Task: Change the event settings to add invitations to my calendar from everyone.
Action: Mouse moved to (1153, 126)
Screenshot: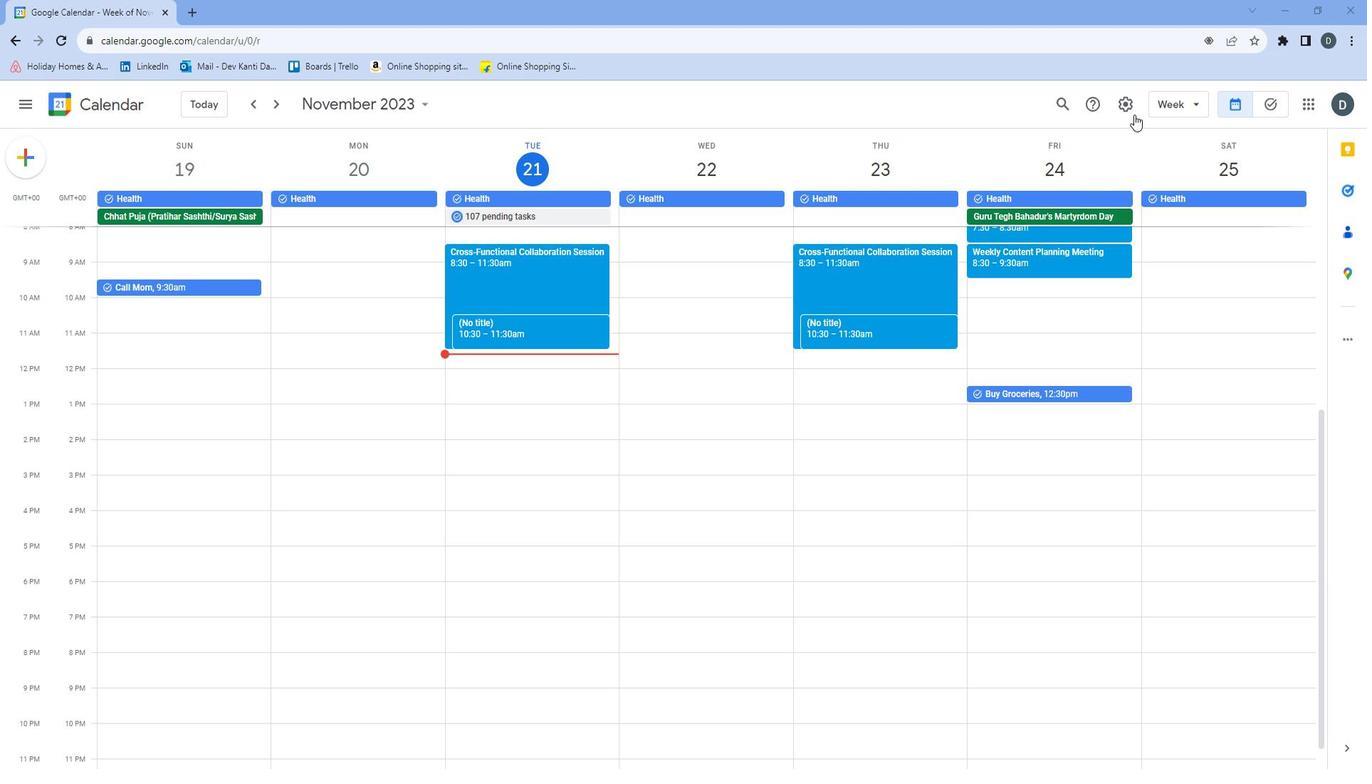 
Action: Mouse pressed left at (1153, 126)
Screenshot: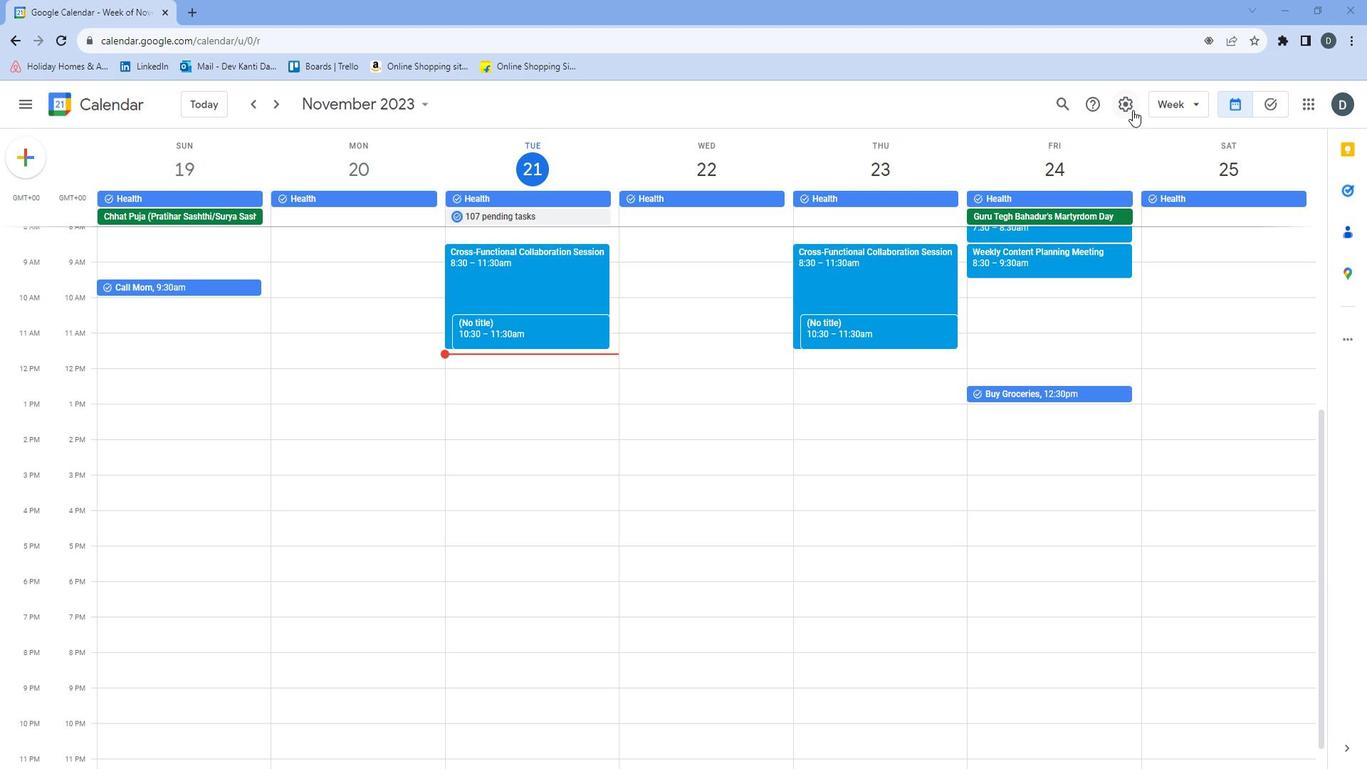 
Action: Mouse moved to (1155, 145)
Screenshot: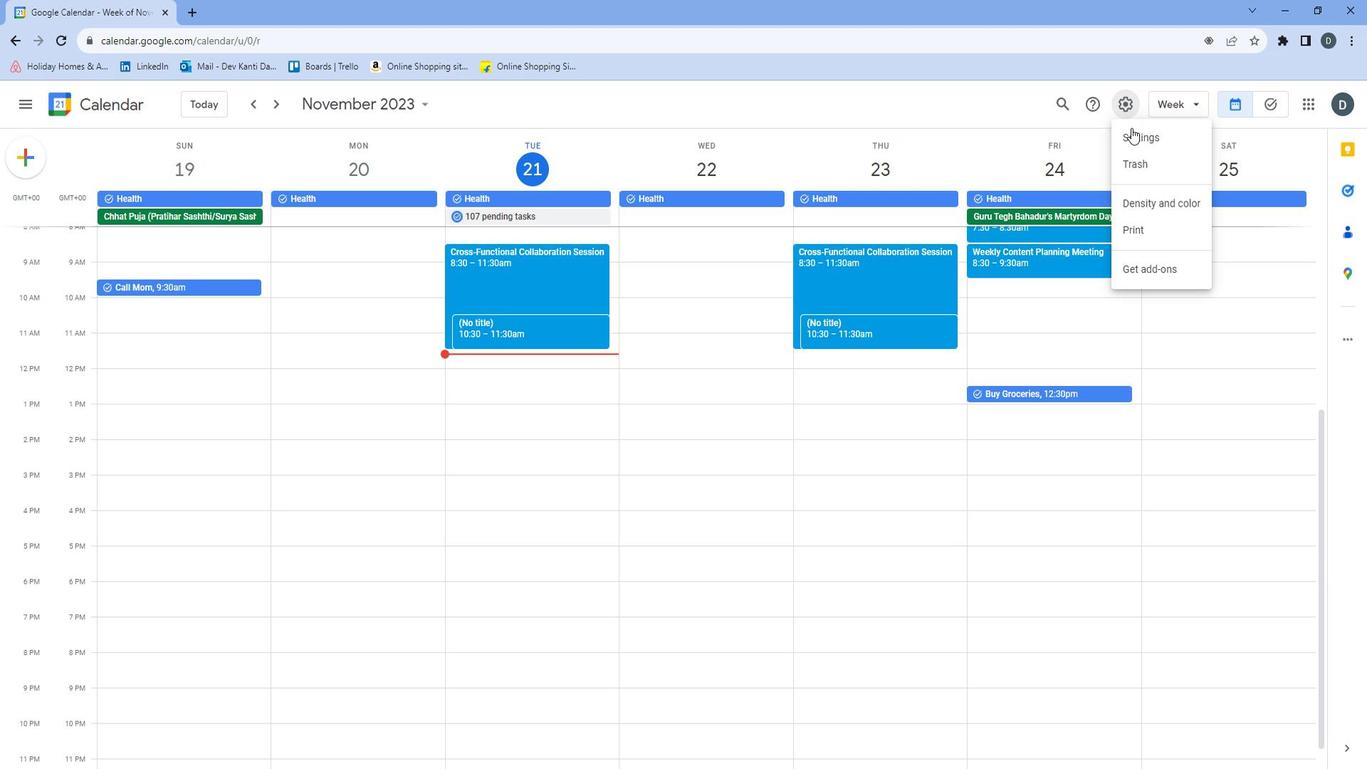 
Action: Mouse pressed left at (1155, 145)
Screenshot: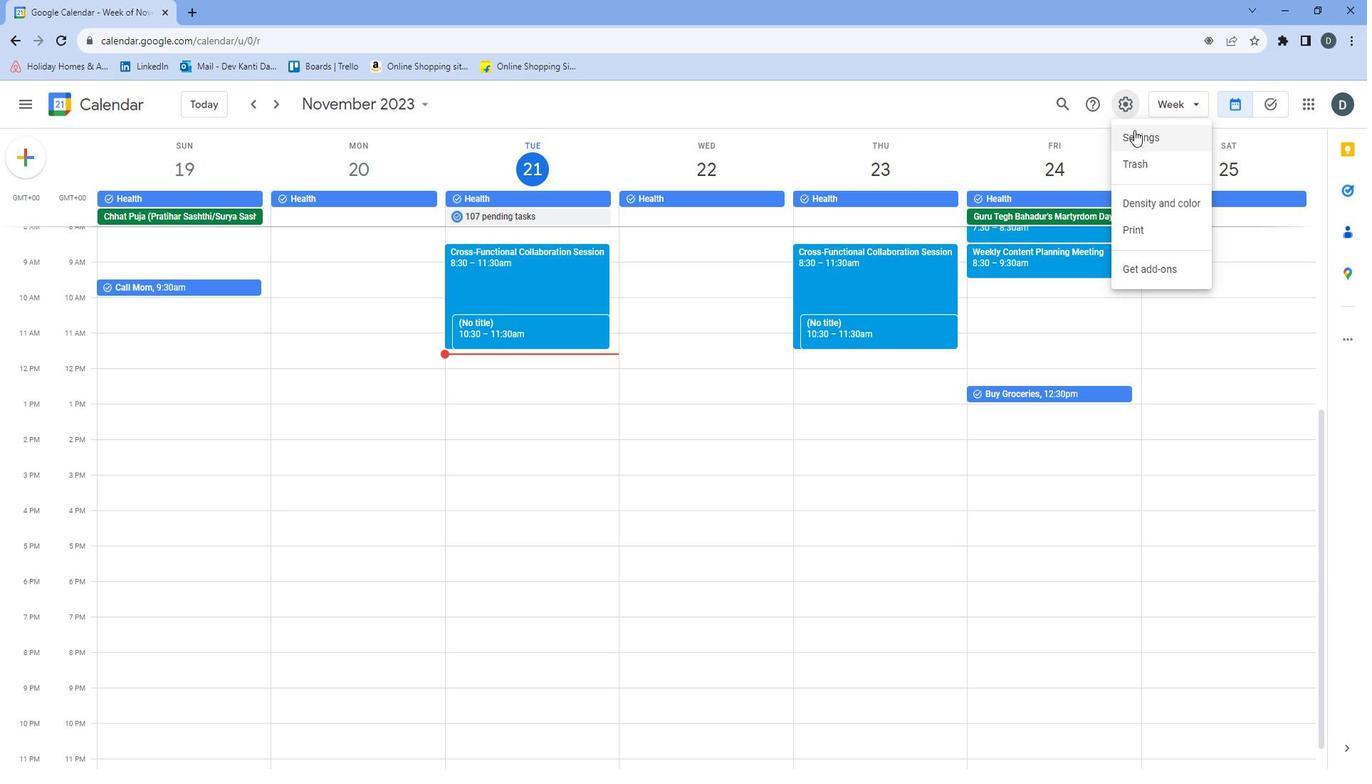 
Action: Mouse moved to (786, 205)
Screenshot: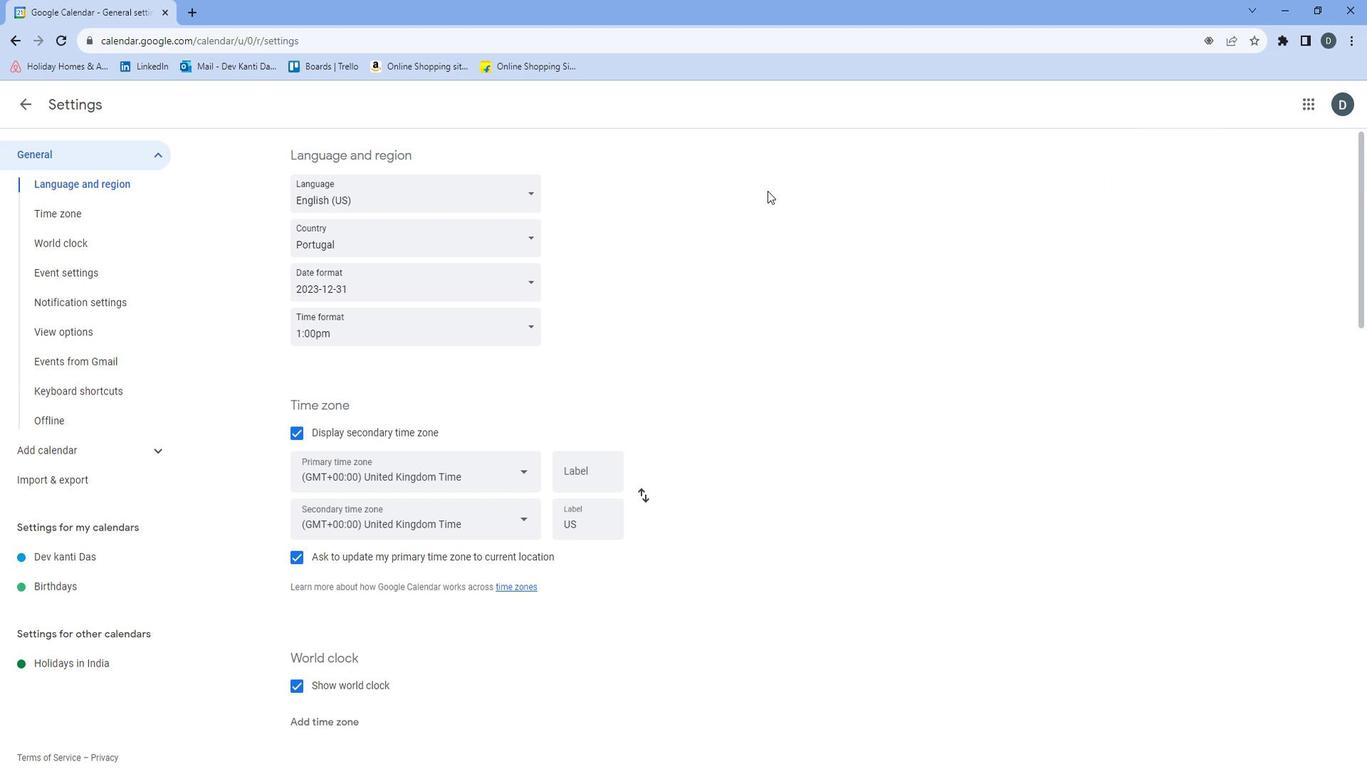 
Action: Mouse scrolled (786, 204) with delta (0, 0)
Screenshot: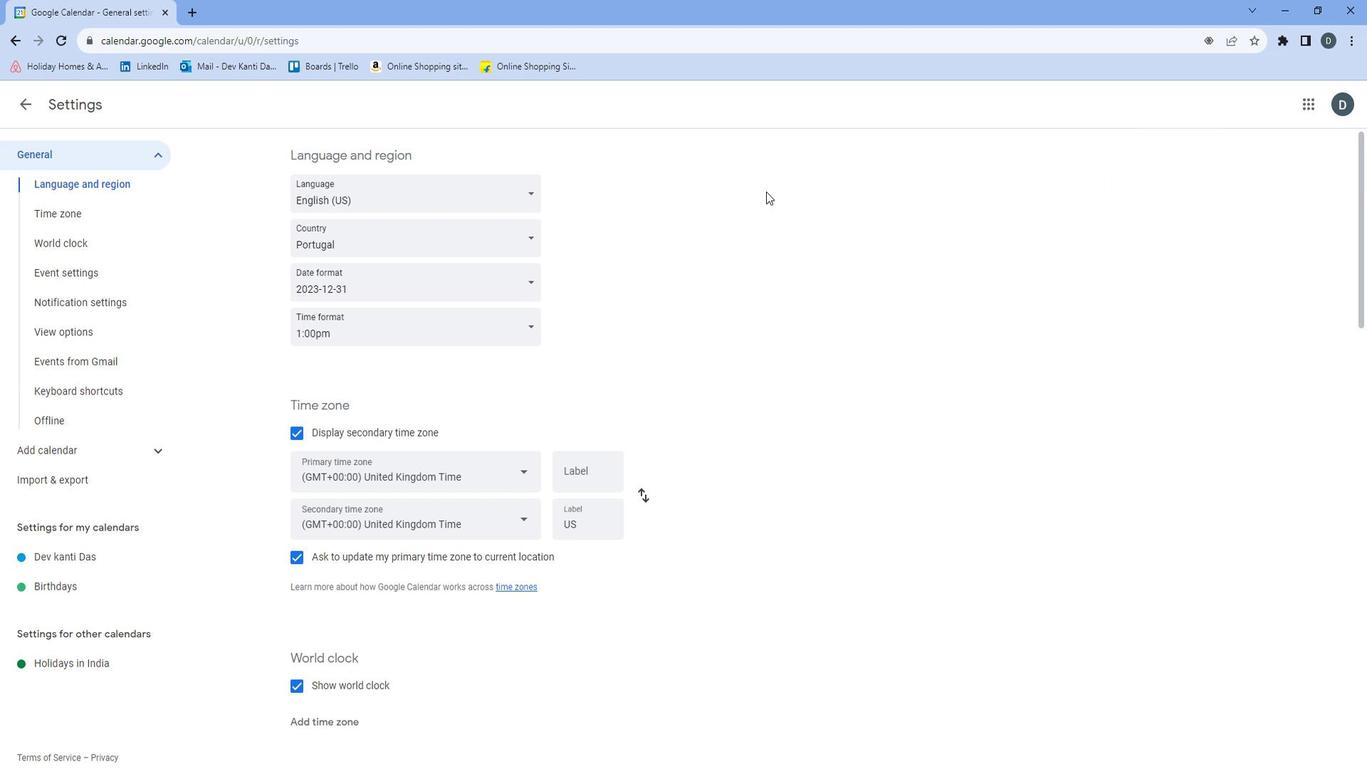 
Action: Mouse scrolled (786, 204) with delta (0, 0)
Screenshot: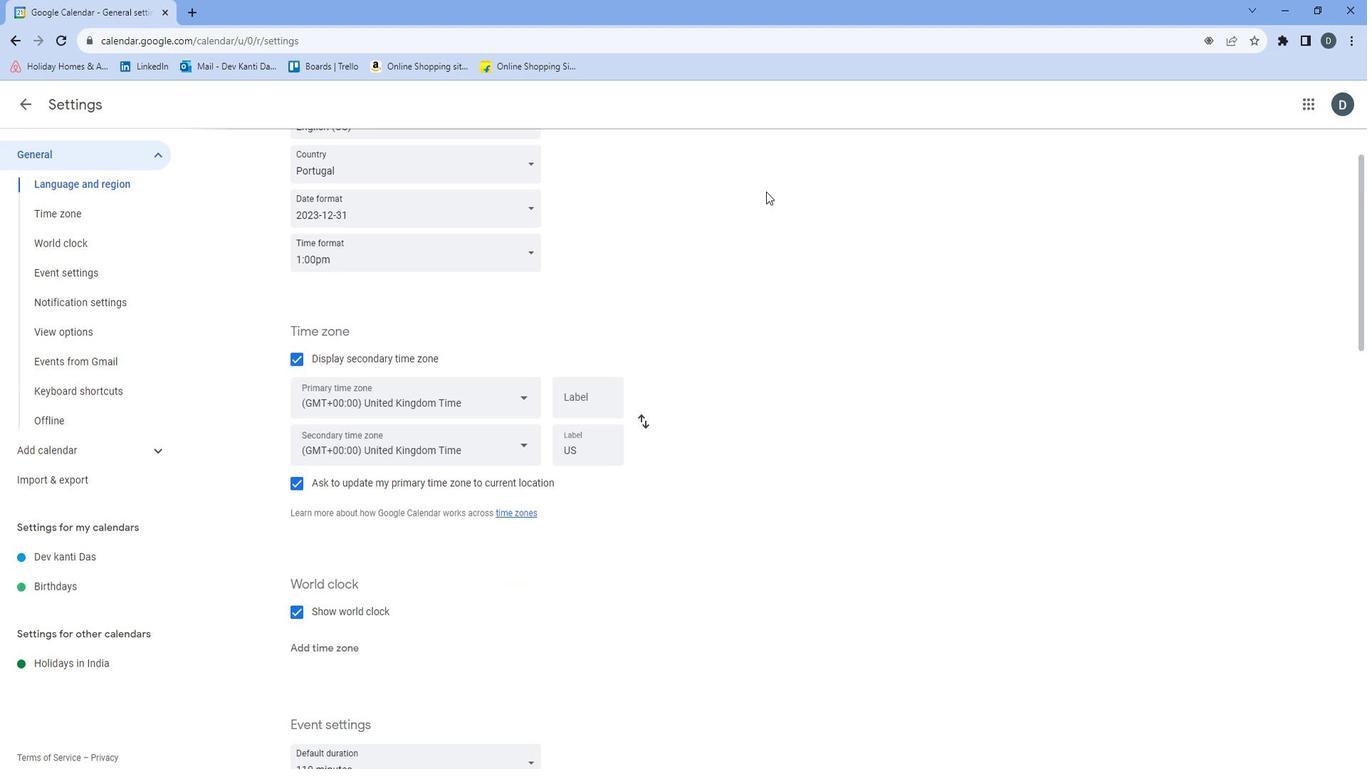 
Action: Mouse scrolled (786, 204) with delta (0, 0)
Screenshot: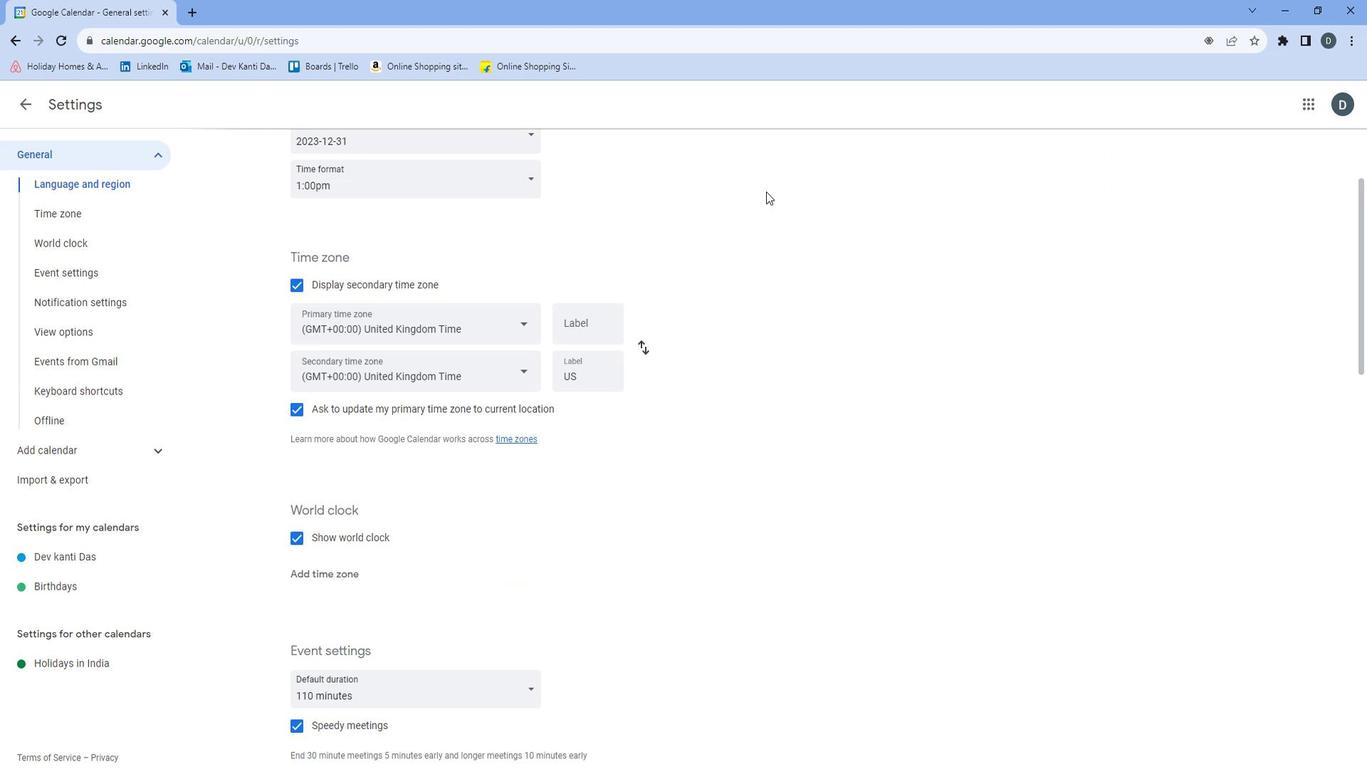 
Action: Mouse scrolled (786, 204) with delta (0, 0)
Screenshot: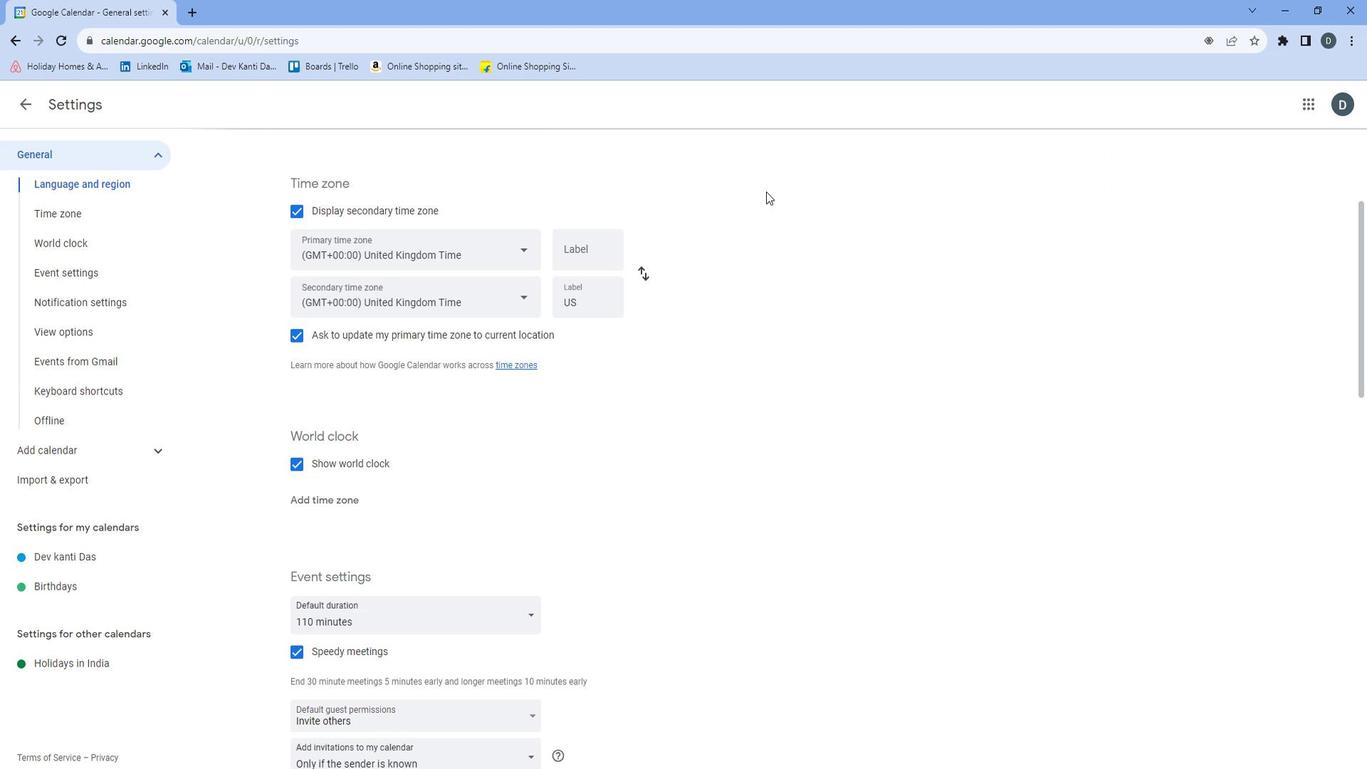 
Action: Mouse scrolled (786, 204) with delta (0, 0)
Screenshot: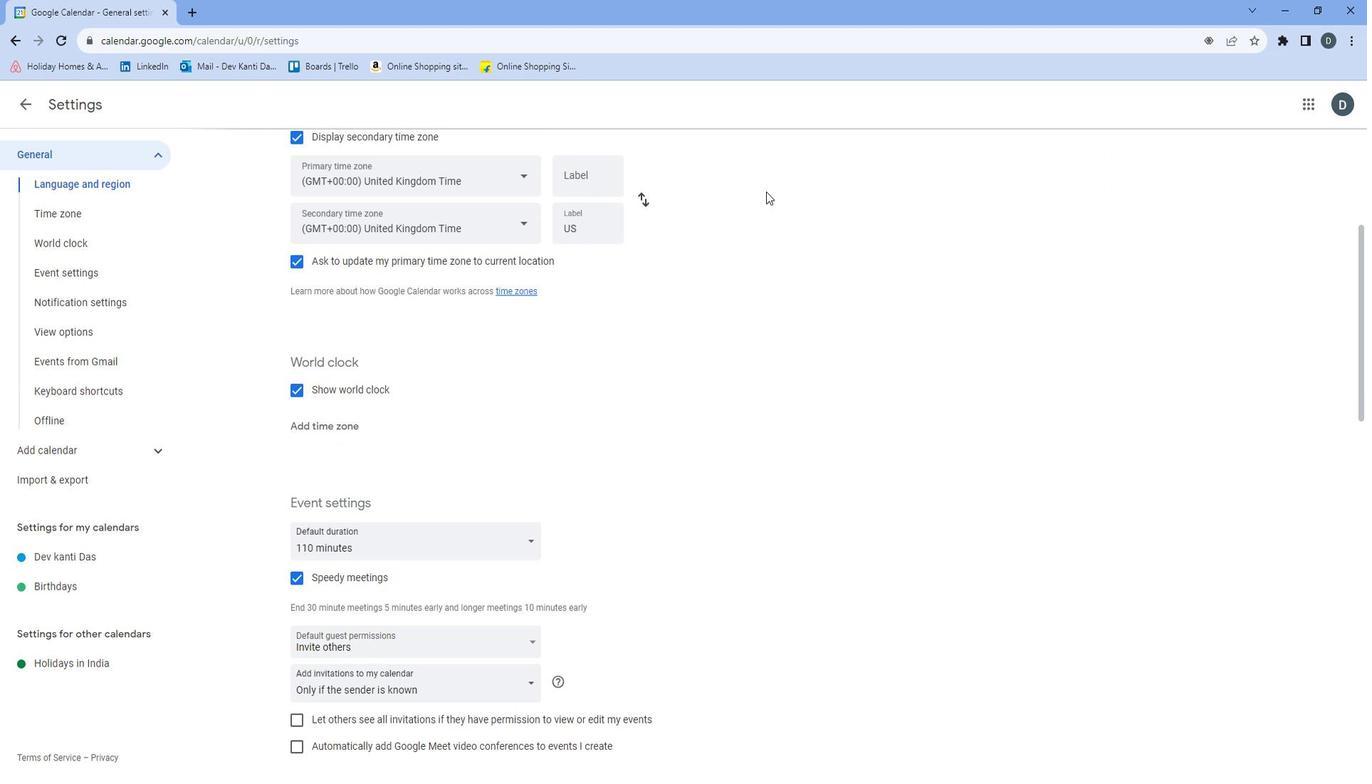 
Action: Mouse moved to (786, 193)
Screenshot: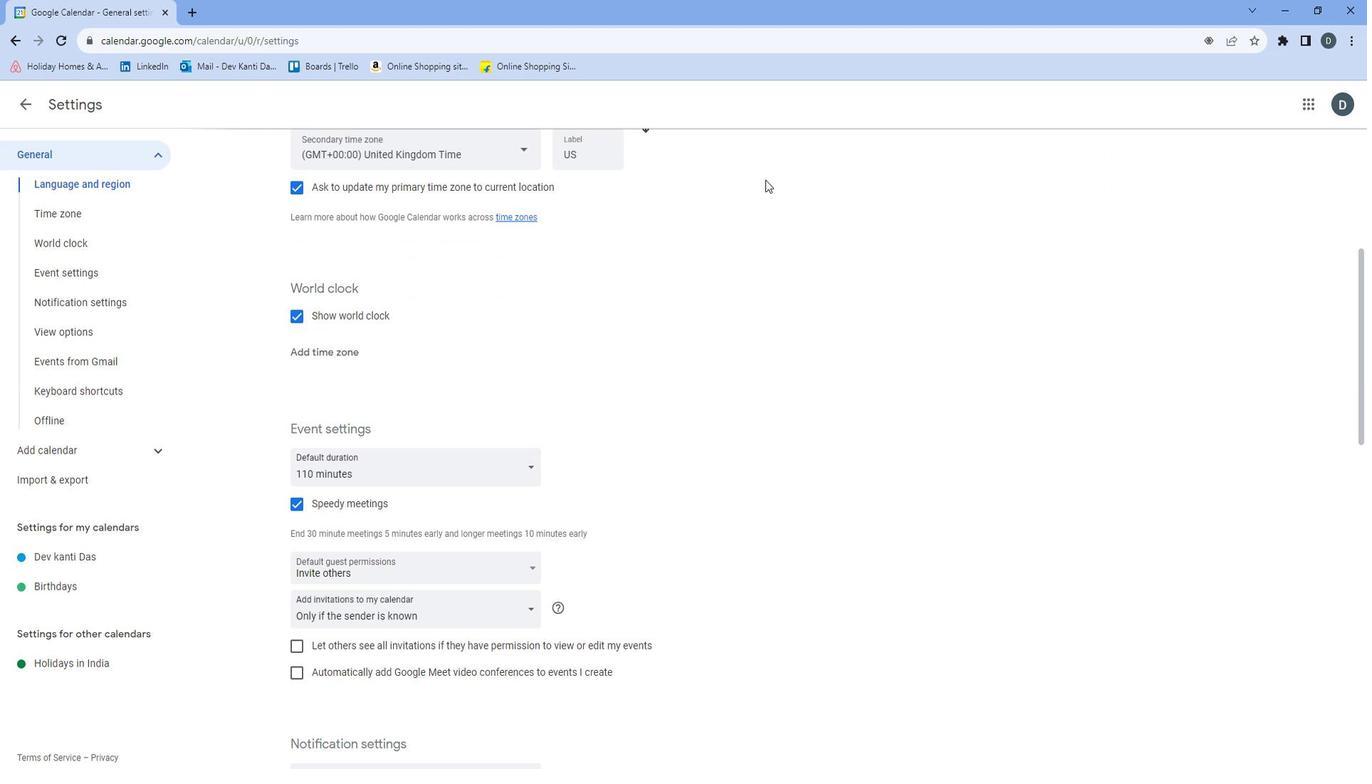
Action: Mouse scrolled (786, 193) with delta (0, 0)
Screenshot: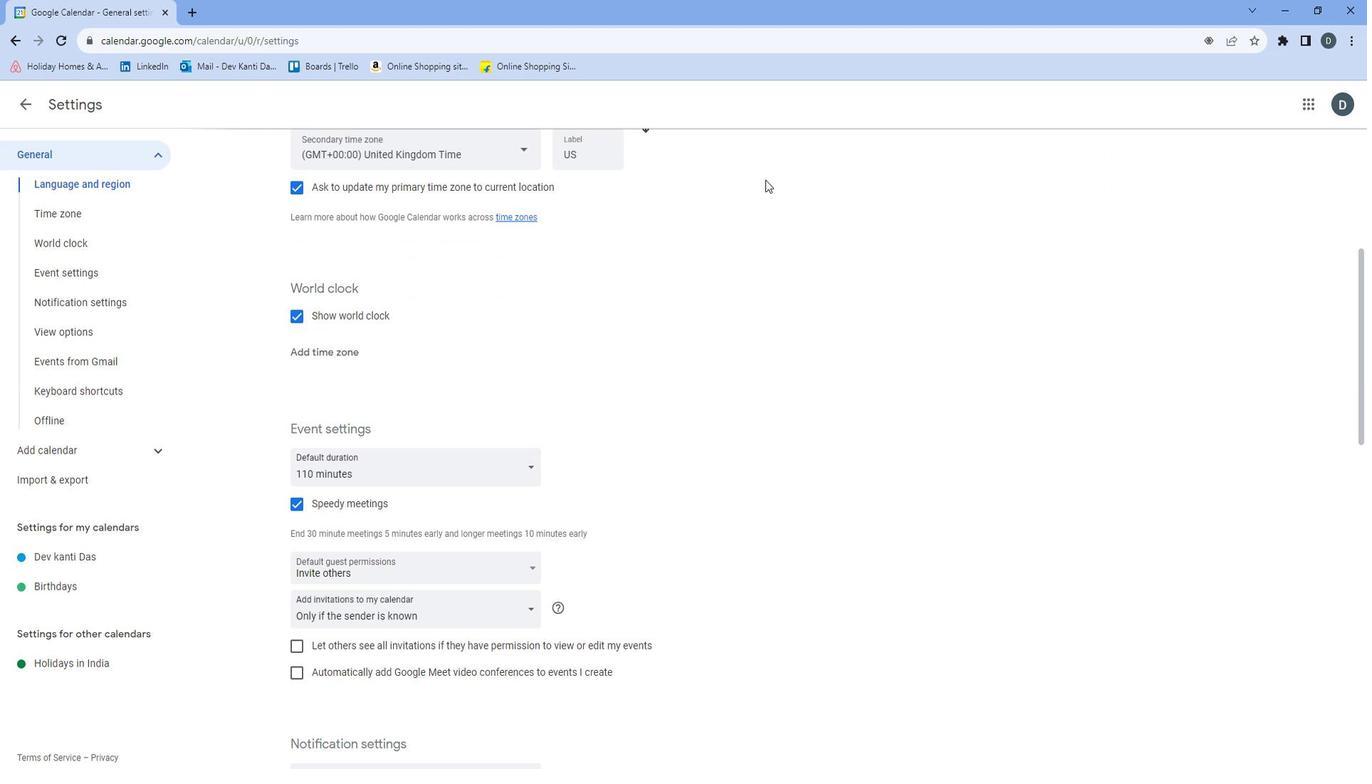 
Action: Mouse moved to (556, 532)
Screenshot: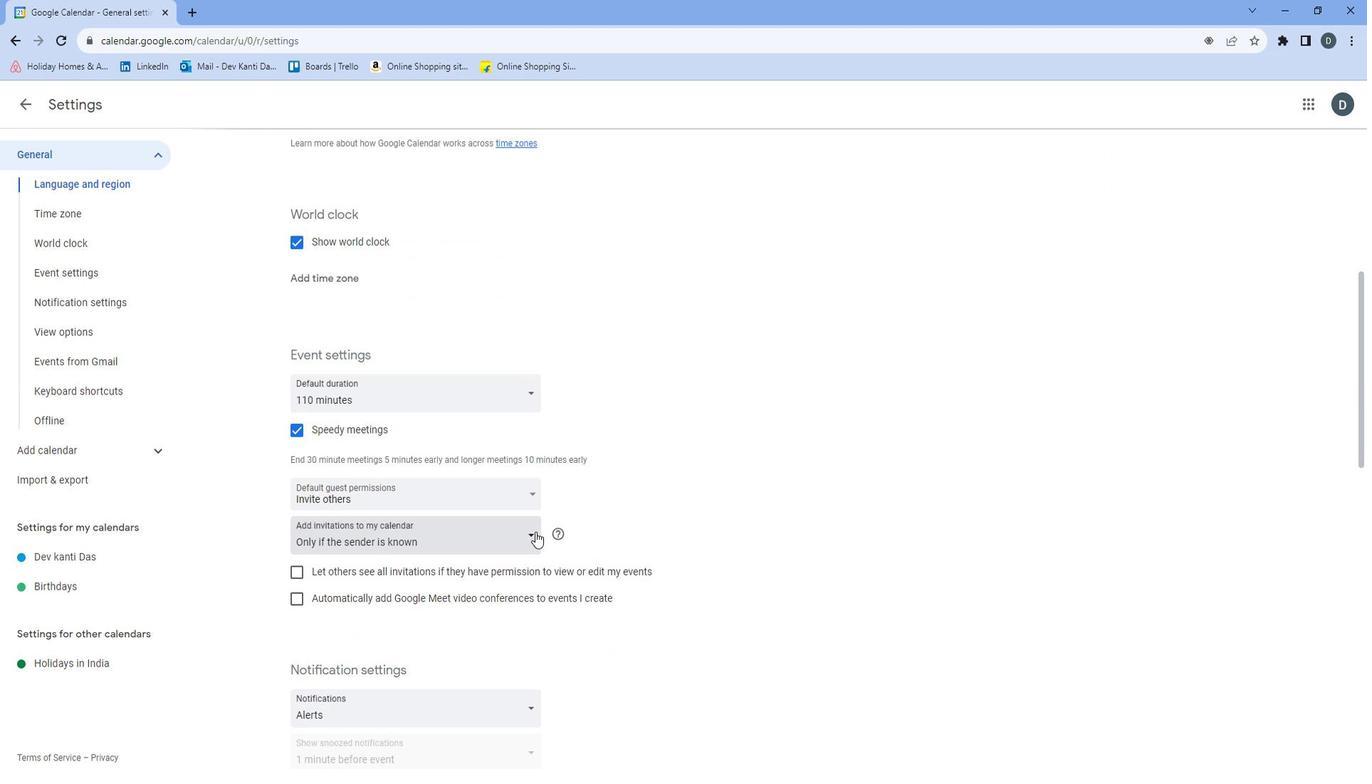 
Action: Mouse pressed left at (556, 532)
Screenshot: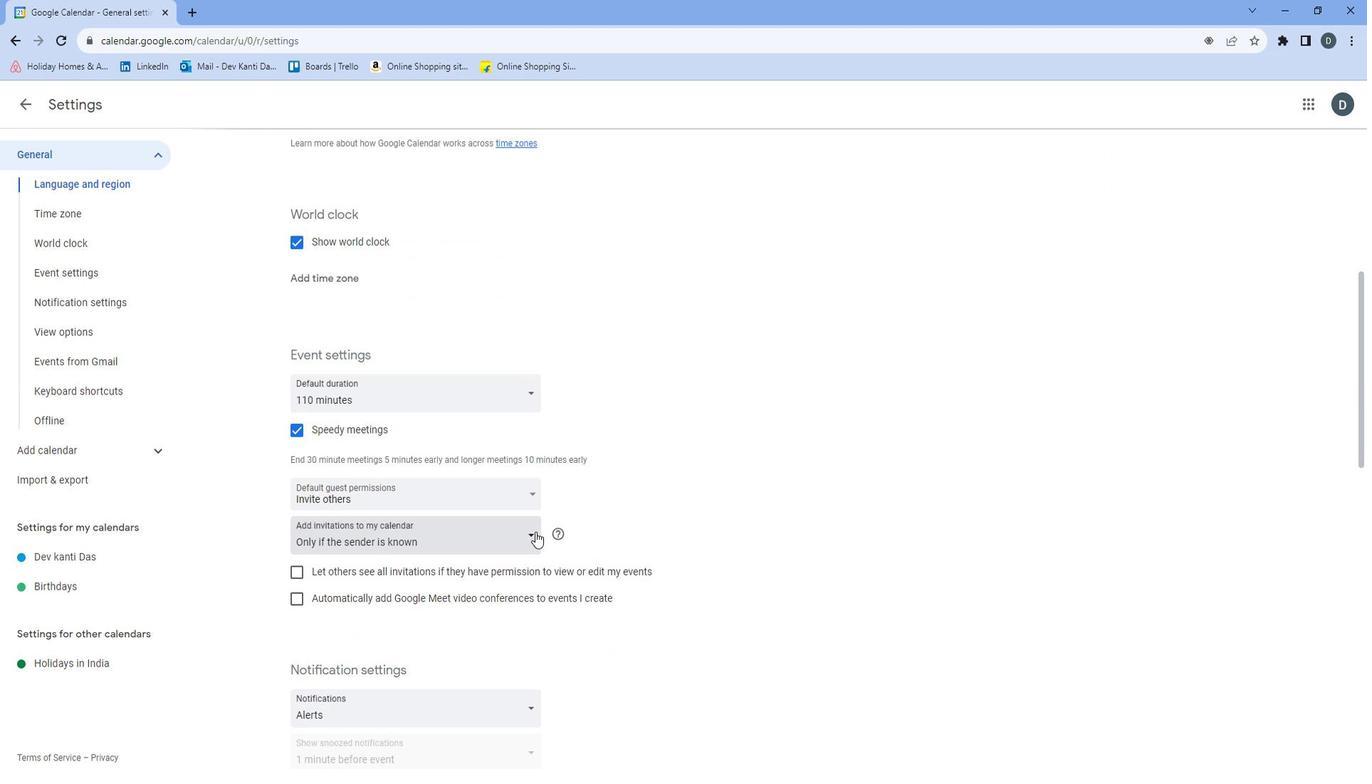 
Action: Mouse moved to (512, 566)
Screenshot: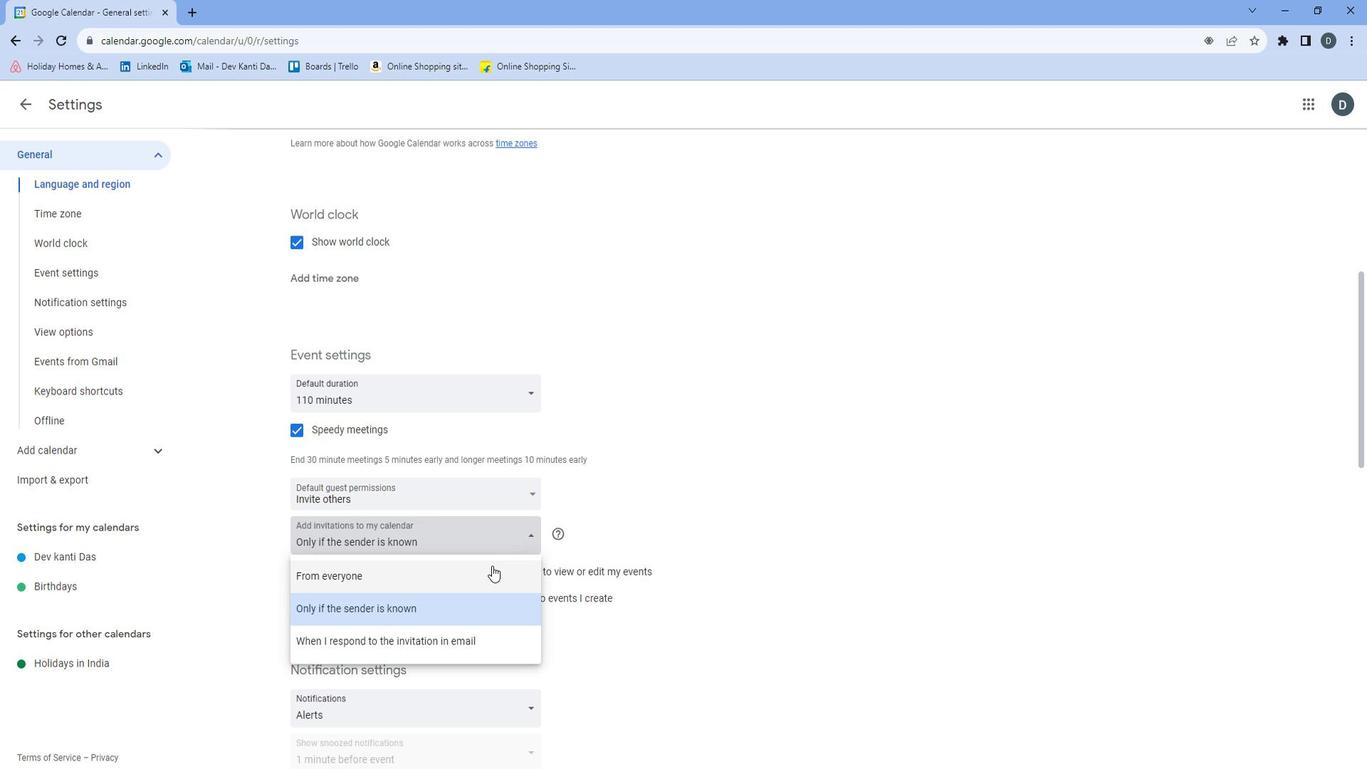 
Action: Mouse pressed left at (512, 566)
Screenshot: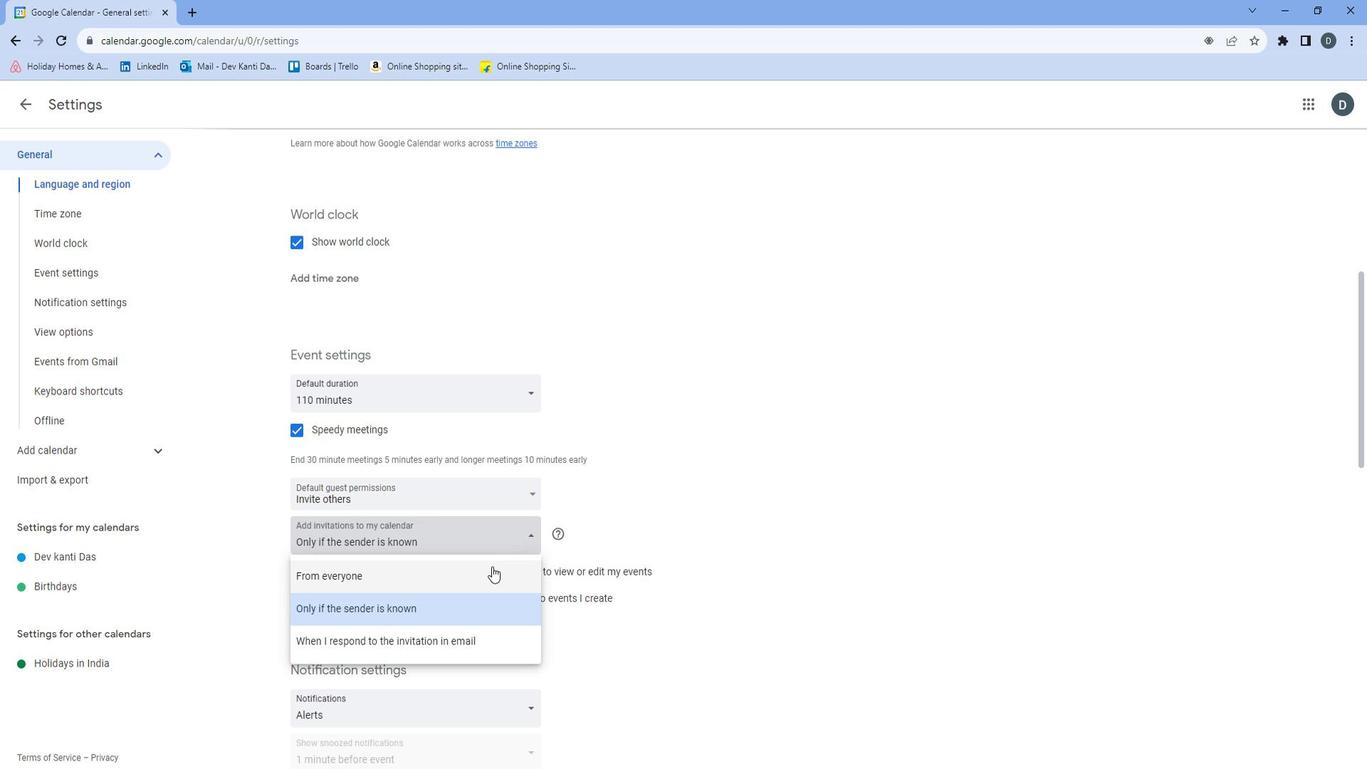 
Action: Mouse moved to (815, 461)
Screenshot: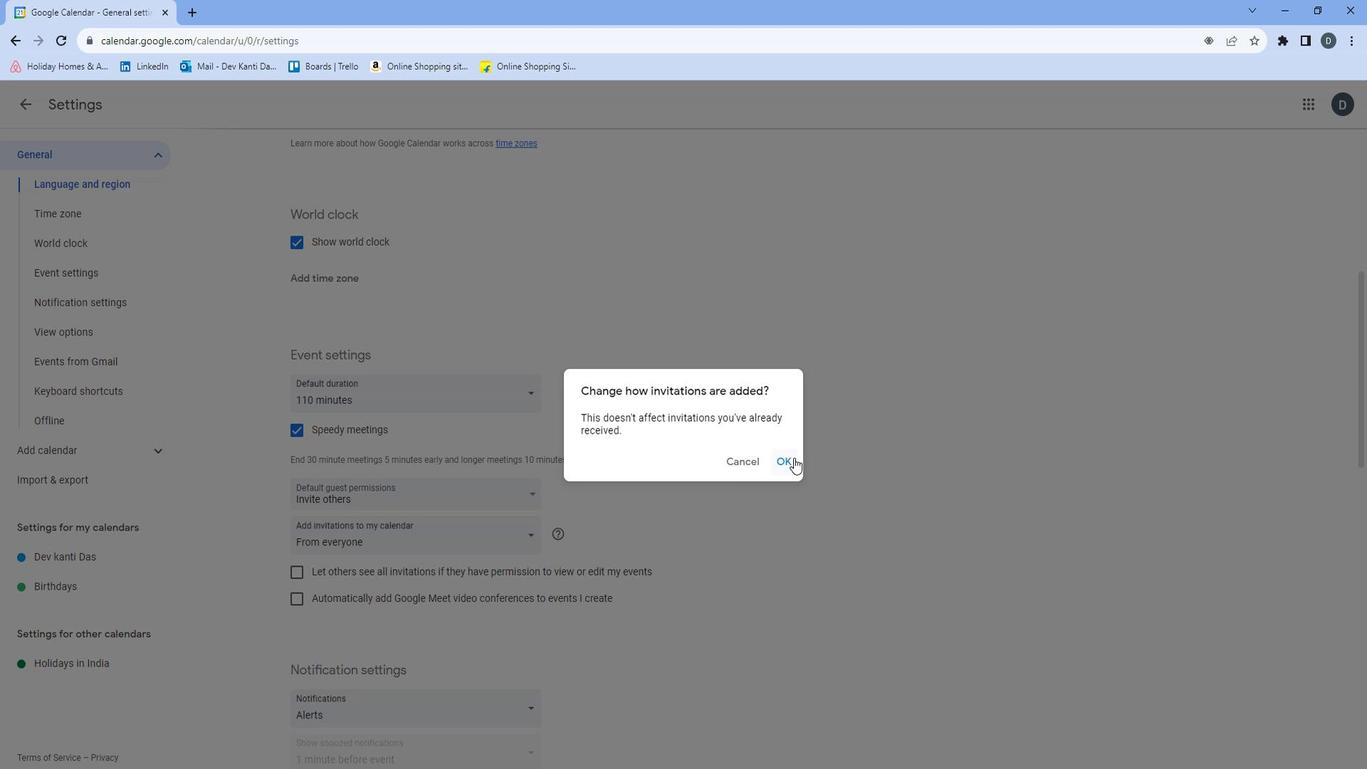 
Action: Mouse pressed left at (815, 461)
Screenshot: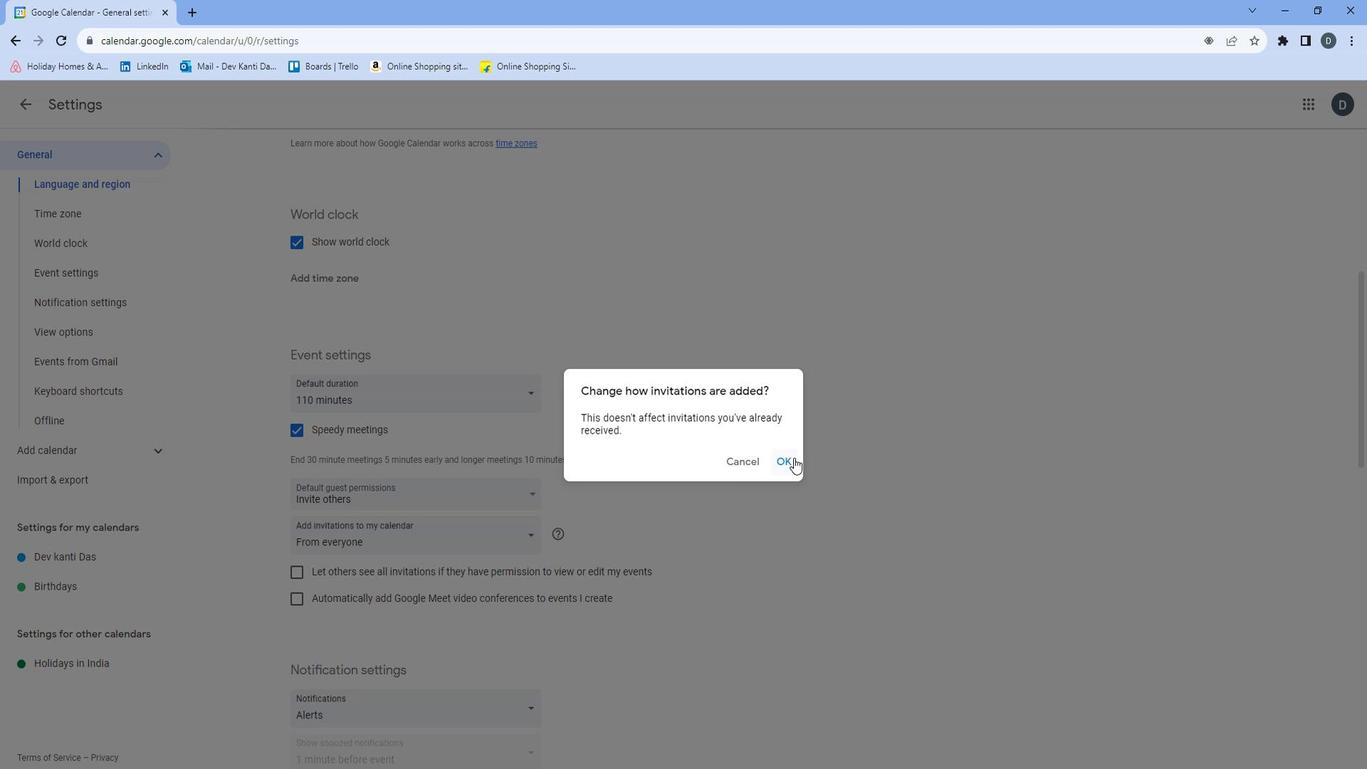 
Action: Mouse moved to (804, 485)
Screenshot: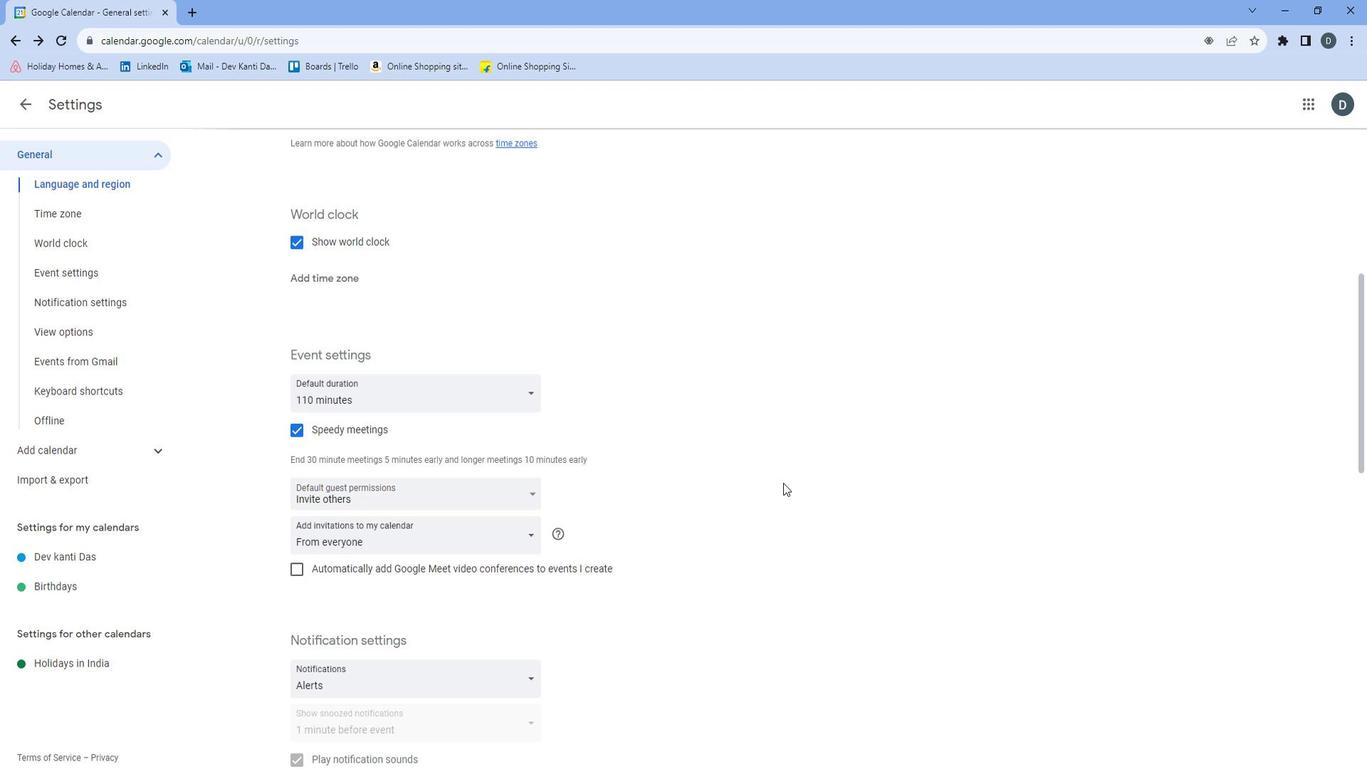 
